 Task: Use the formula "DMIN" in spreadsheet "Project protfolio".
Action: Mouse moved to (741, 114)
Screenshot: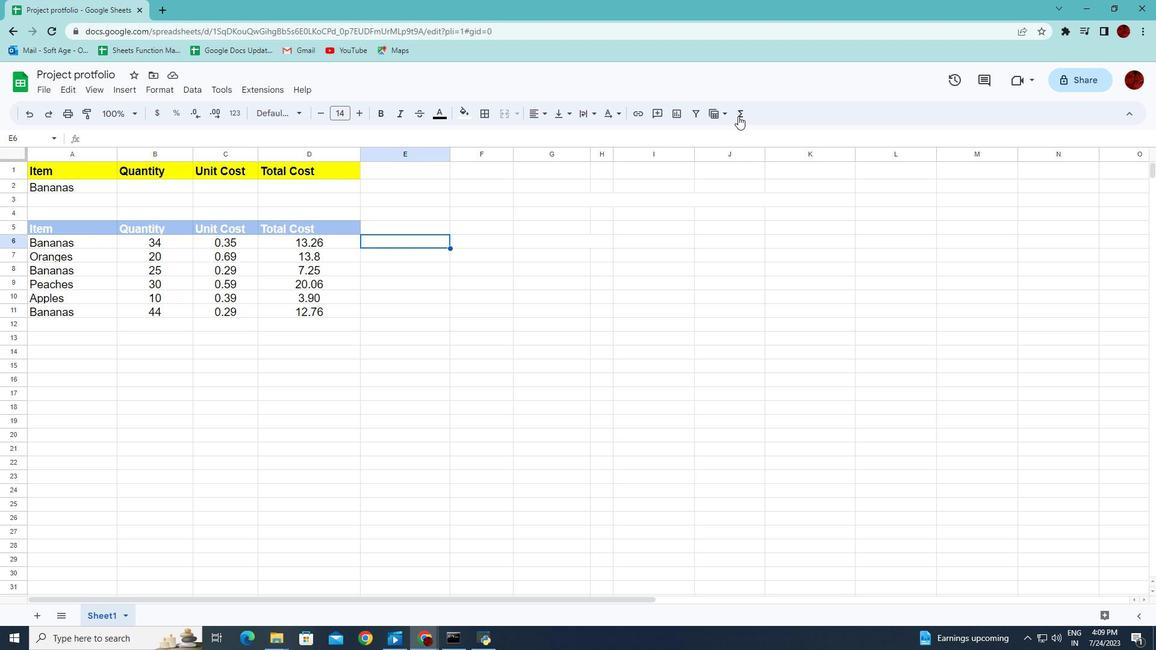 
Action: Mouse pressed left at (741, 114)
Screenshot: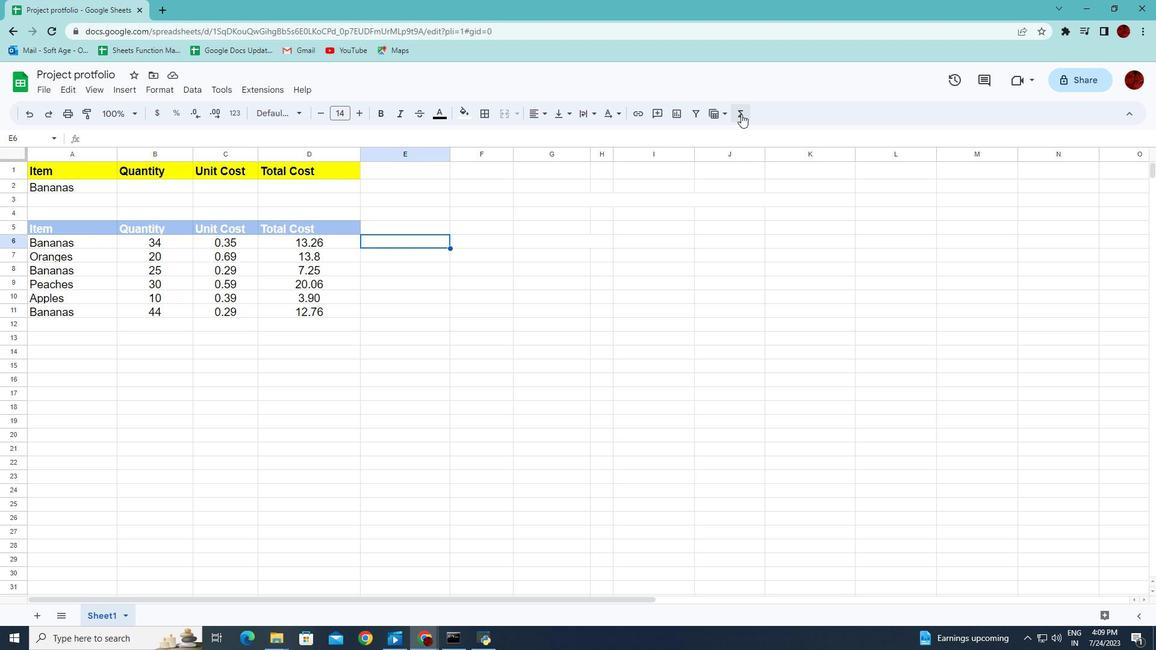 
Action: Mouse moved to (924, 241)
Screenshot: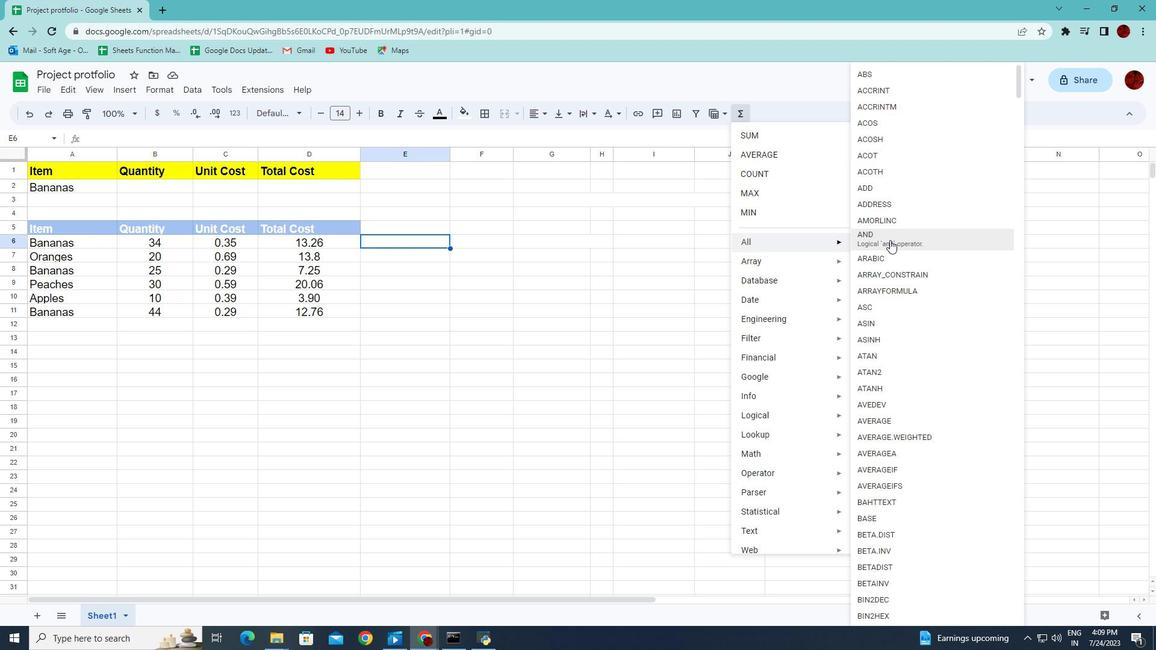 
Action: Mouse scrolled (924, 240) with delta (0, 0)
Screenshot: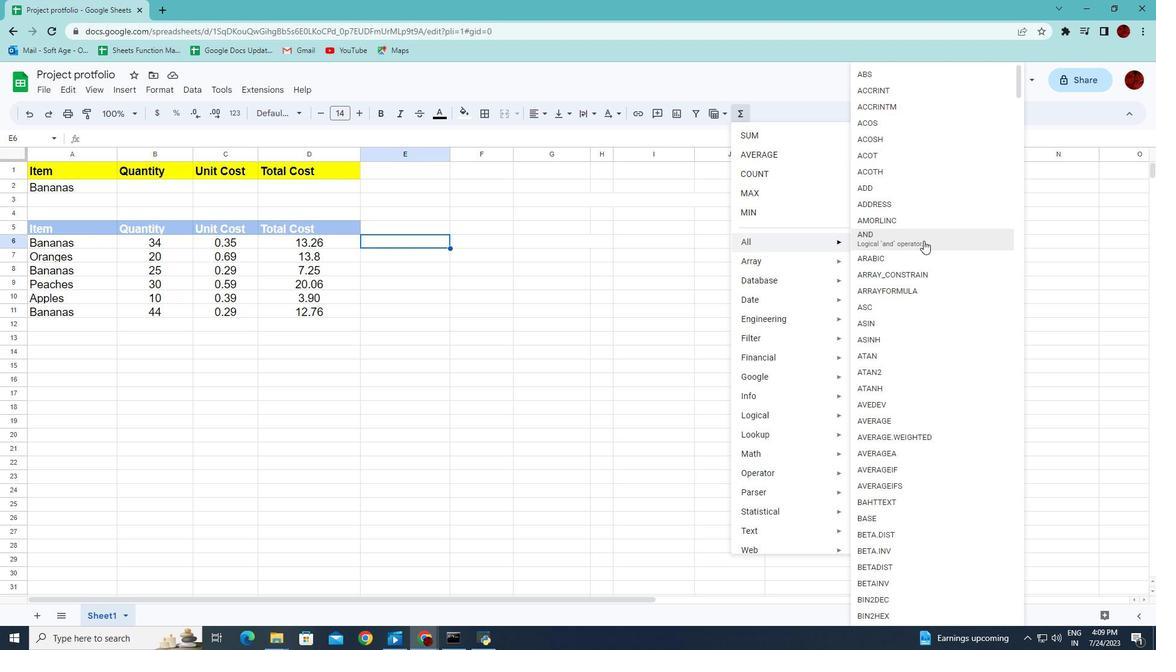 
Action: Mouse scrolled (924, 240) with delta (0, 0)
Screenshot: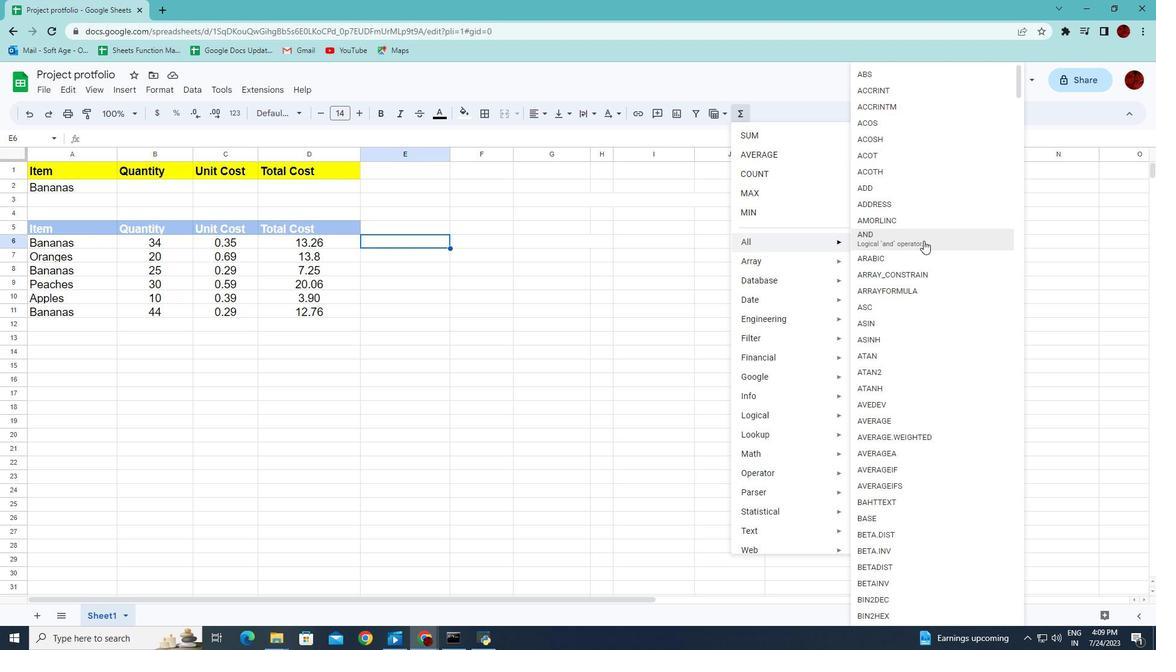 
Action: Mouse scrolled (924, 240) with delta (0, 0)
Screenshot: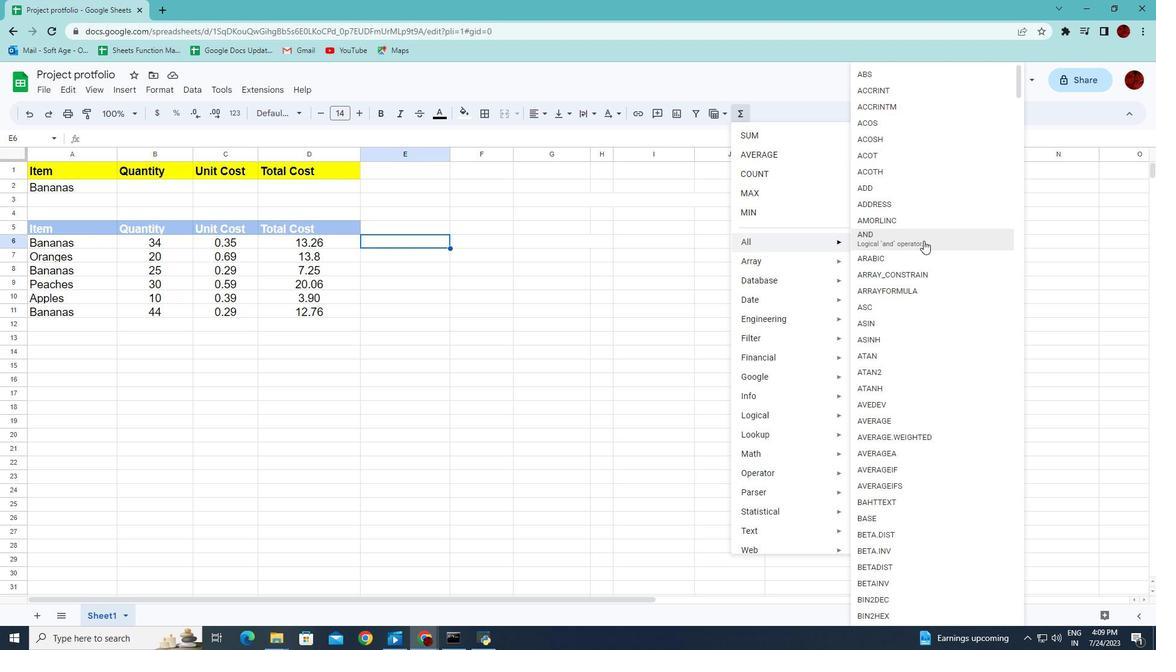 
Action: Mouse scrolled (924, 240) with delta (0, 0)
Screenshot: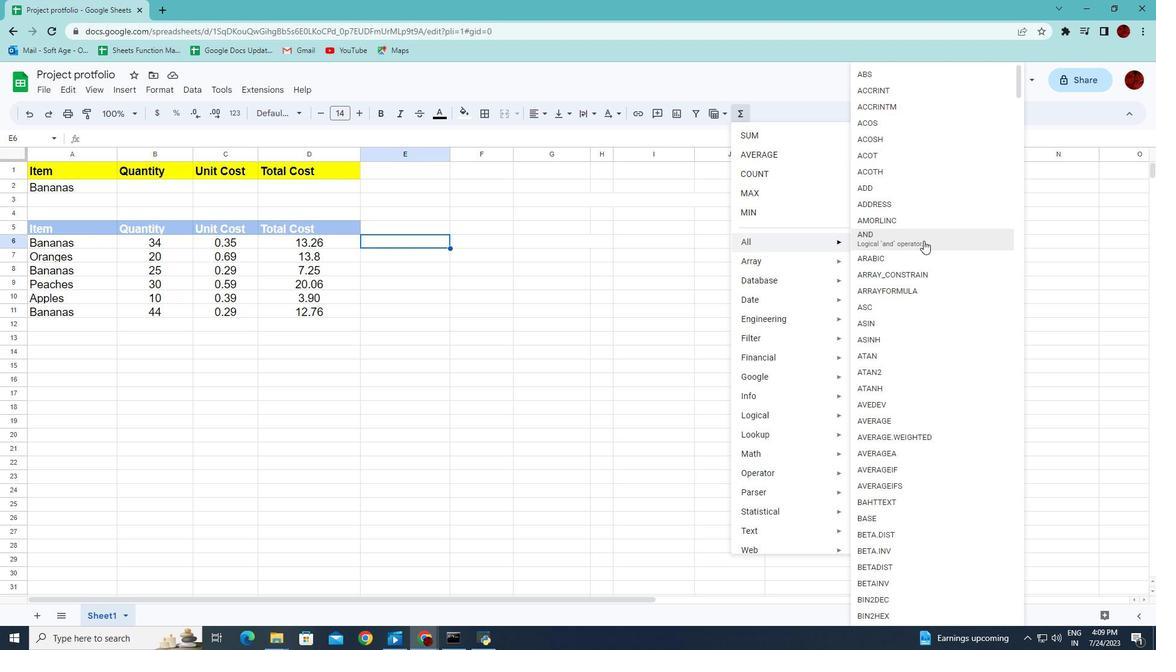 
Action: Mouse scrolled (924, 240) with delta (0, 0)
Screenshot: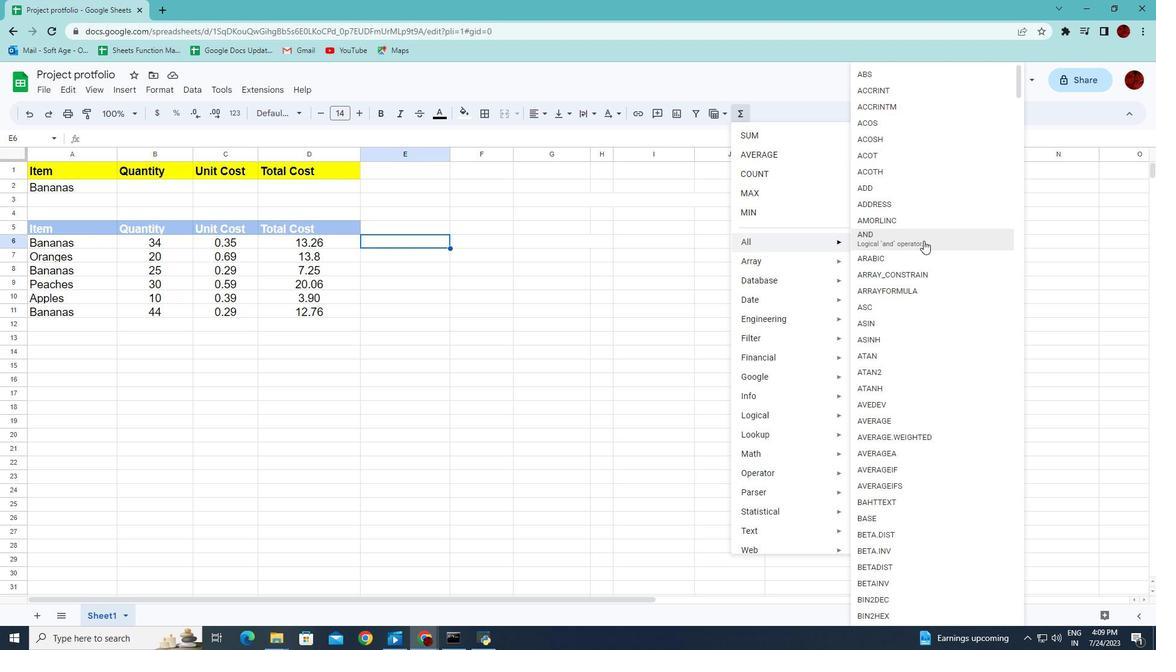
Action: Mouse scrolled (924, 240) with delta (0, 0)
Screenshot: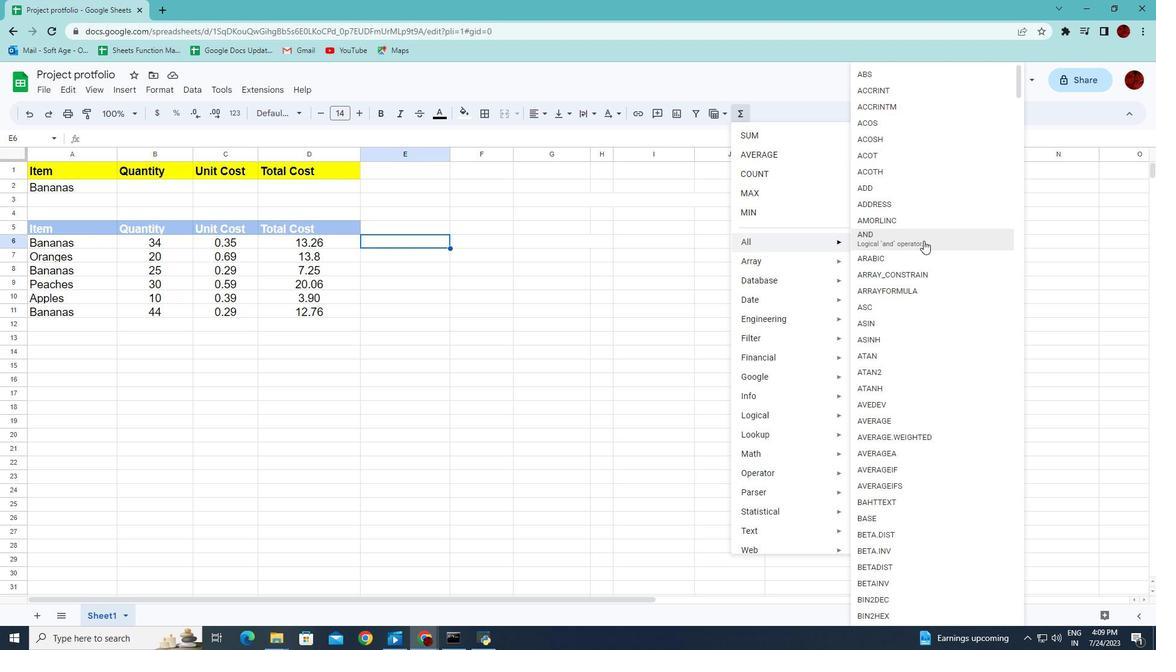 
Action: Mouse scrolled (924, 240) with delta (0, 0)
Screenshot: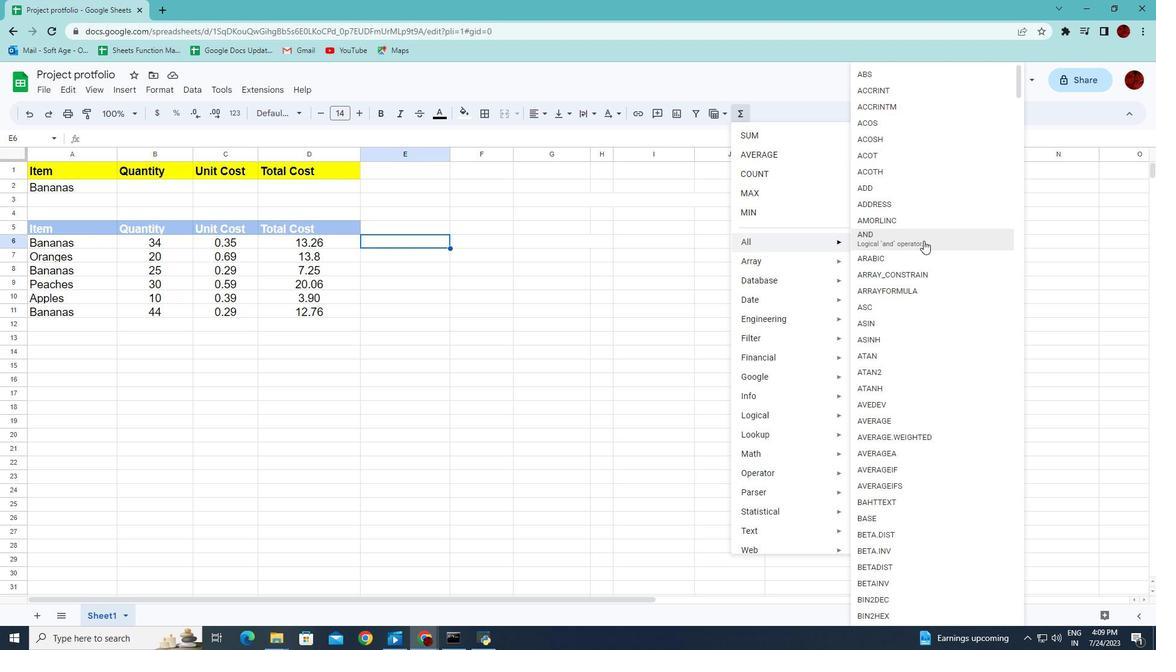 
Action: Mouse moved to (927, 241)
Screenshot: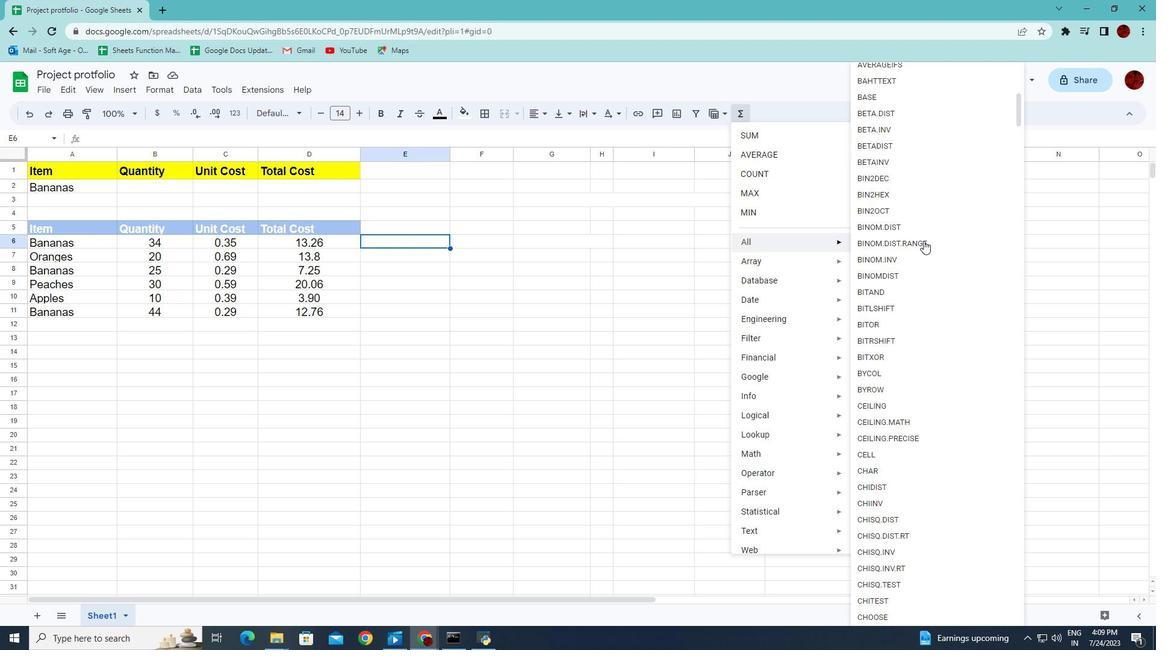 
Action: Mouse scrolled (927, 240) with delta (0, 0)
Screenshot: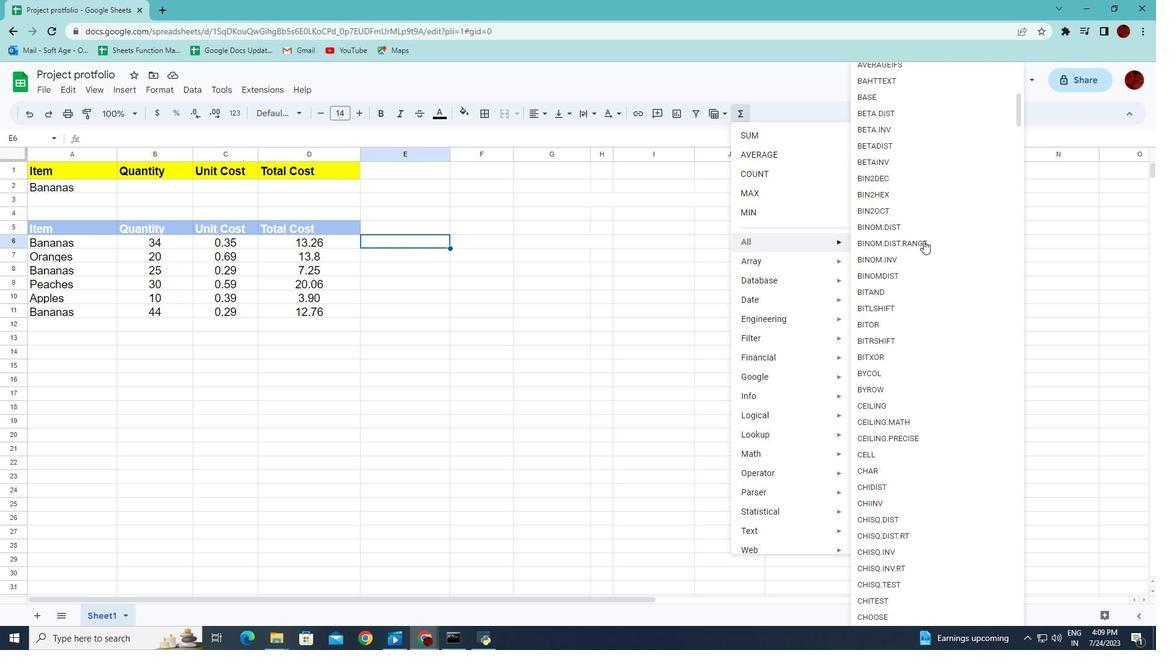 
Action: Mouse scrolled (927, 240) with delta (0, 0)
Screenshot: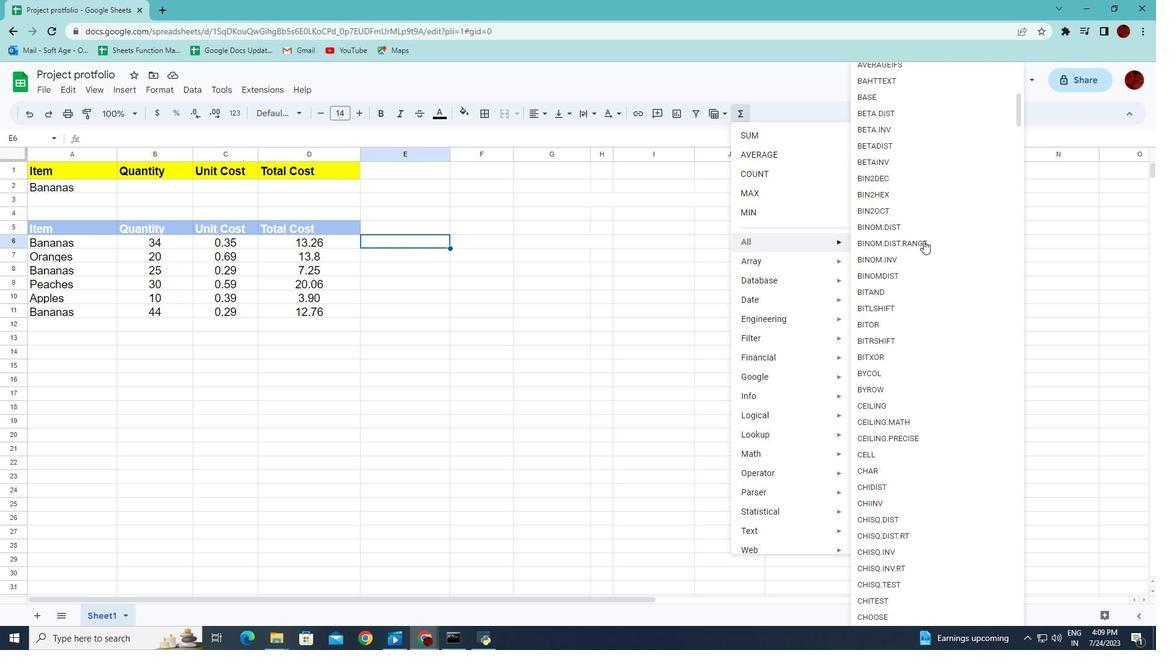 
Action: Mouse scrolled (927, 240) with delta (0, 0)
Screenshot: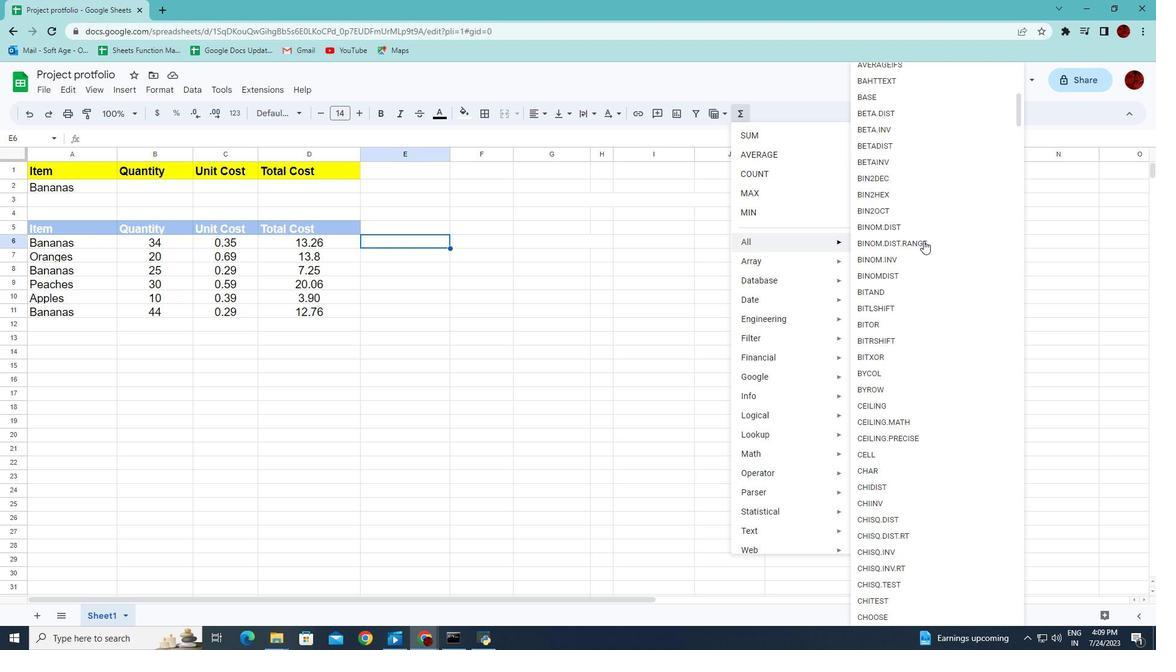 
Action: Mouse scrolled (927, 240) with delta (0, 0)
Screenshot: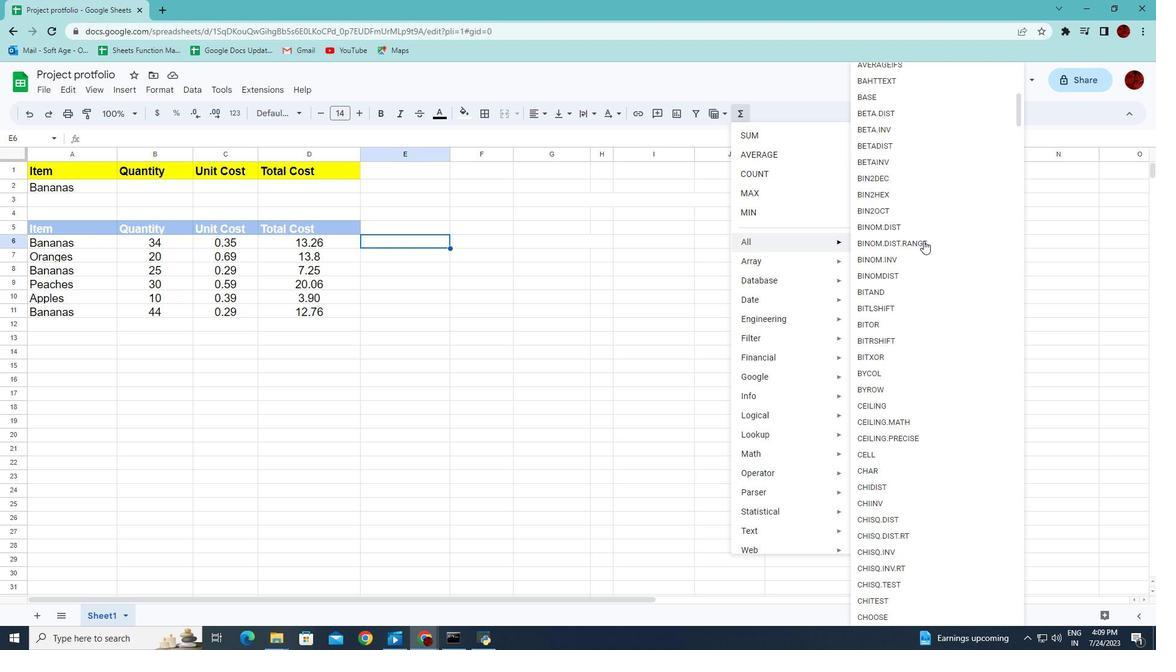 
Action: Mouse scrolled (927, 240) with delta (0, 0)
Screenshot: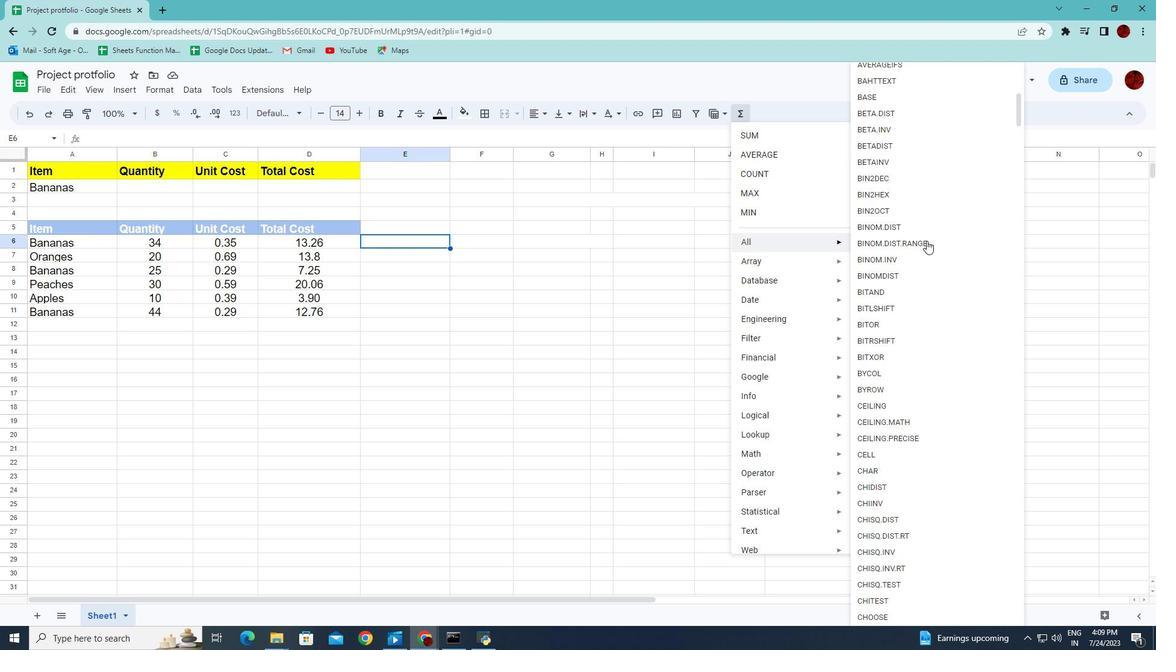 
Action: Mouse scrolled (927, 240) with delta (0, 0)
Screenshot: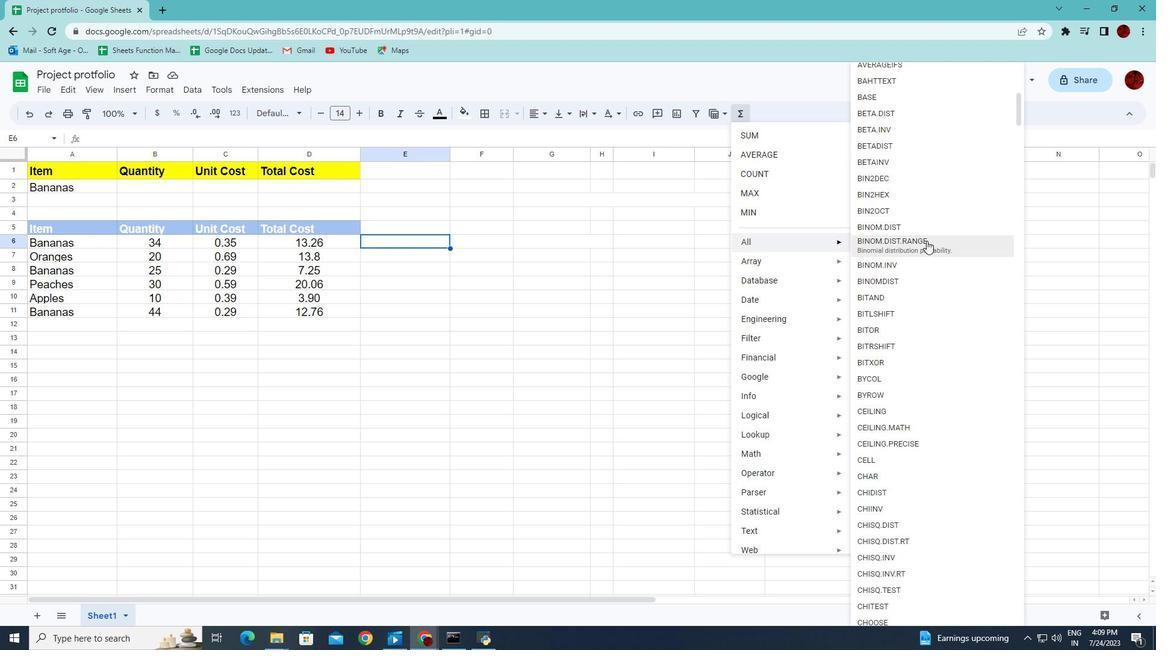 
Action: Mouse scrolled (927, 240) with delta (0, 0)
Screenshot: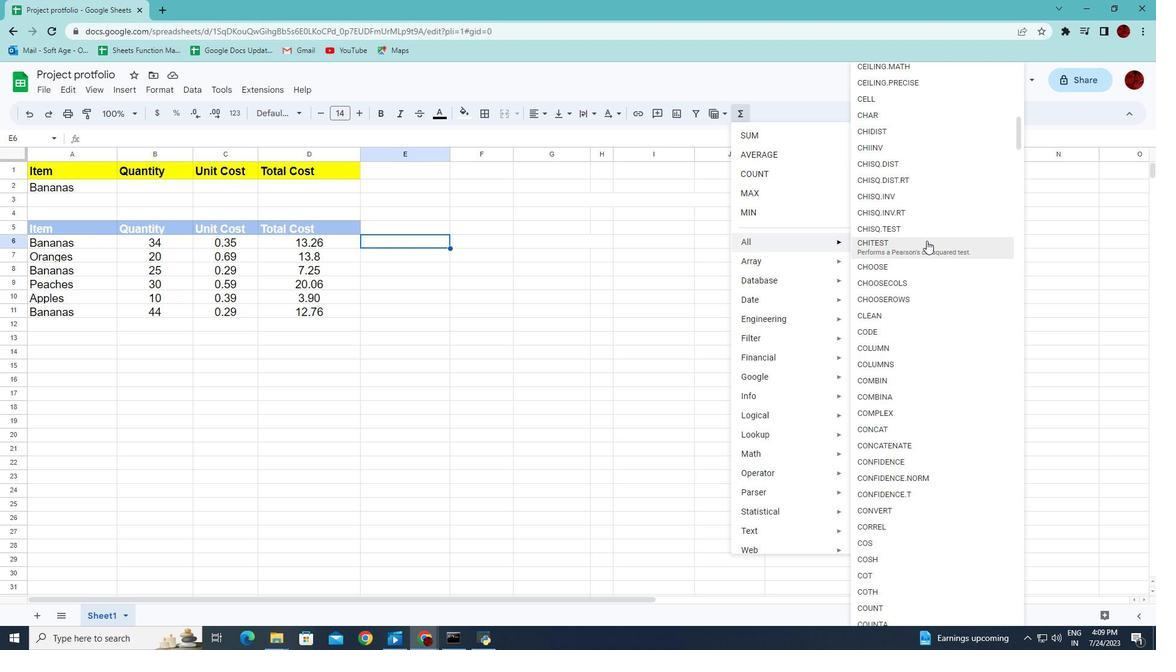 
Action: Mouse scrolled (927, 240) with delta (0, 0)
Screenshot: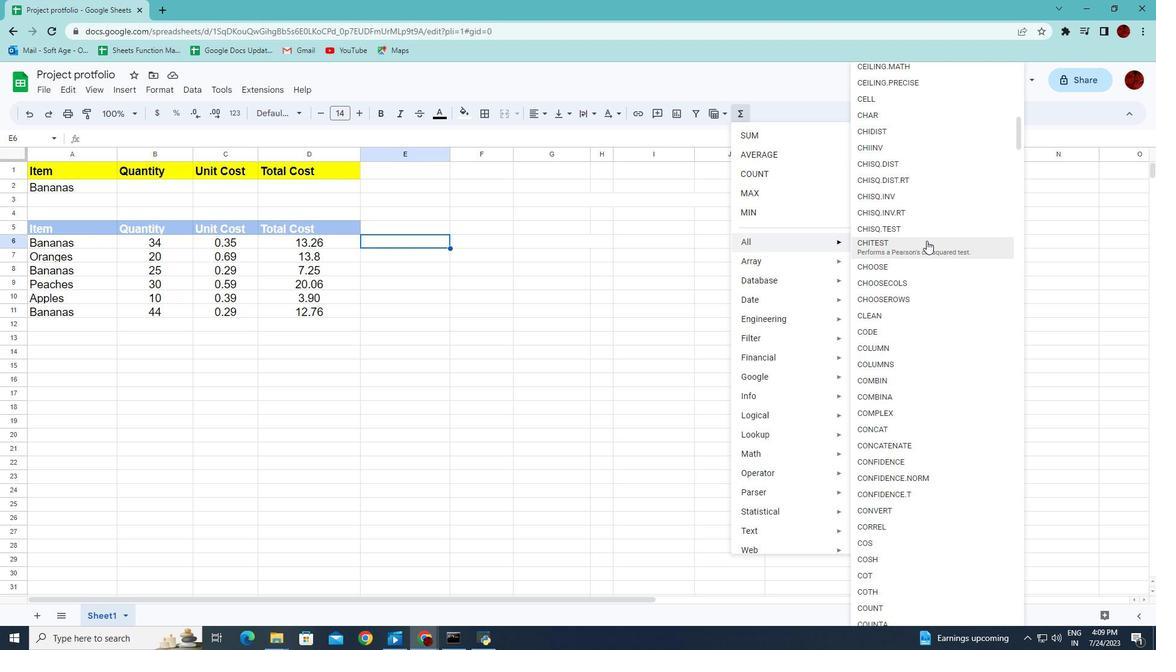 
Action: Mouse scrolled (927, 240) with delta (0, 0)
Screenshot: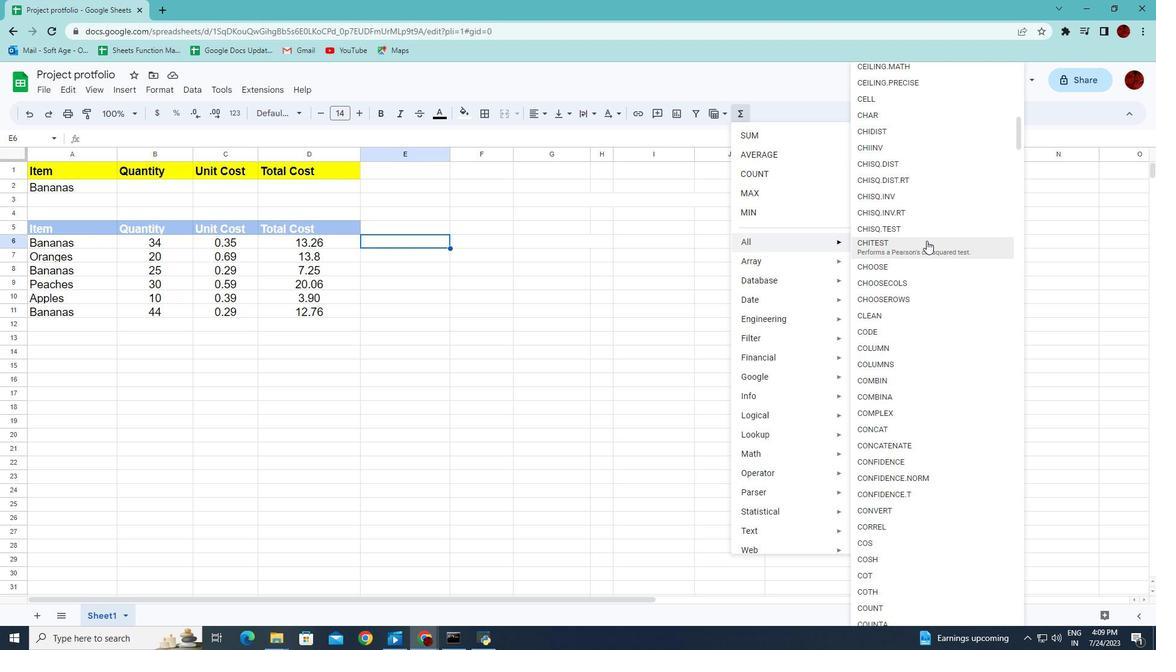 
Action: Mouse scrolled (927, 240) with delta (0, 0)
Screenshot: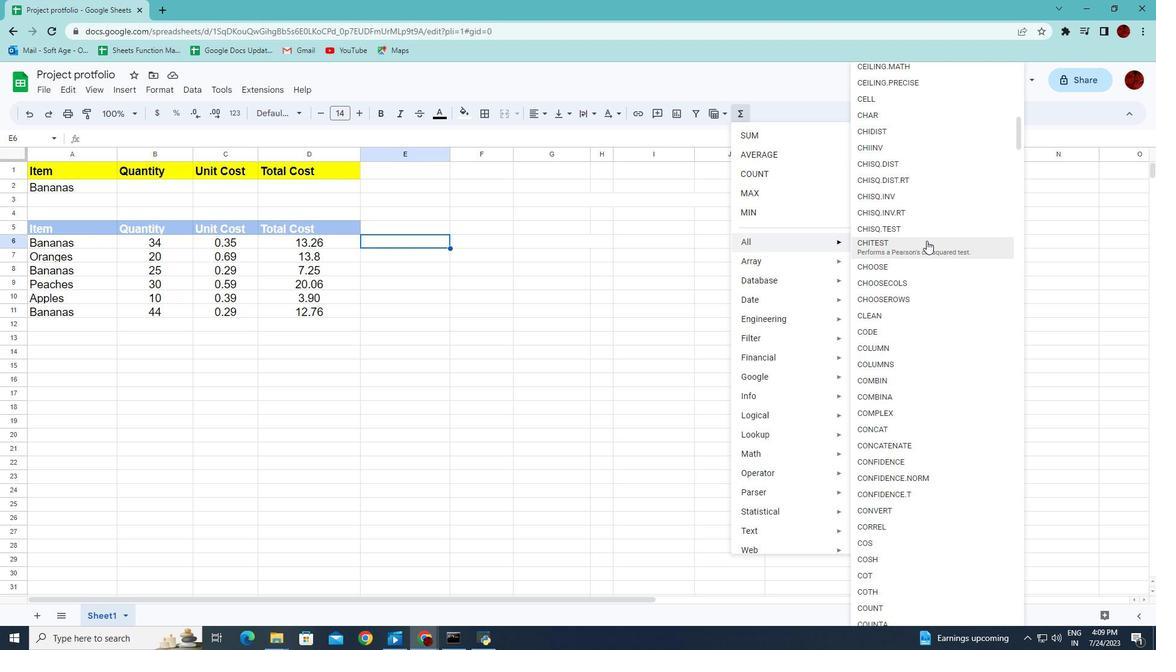 
Action: Mouse scrolled (927, 240) with delta (0, 0)
Screenshot: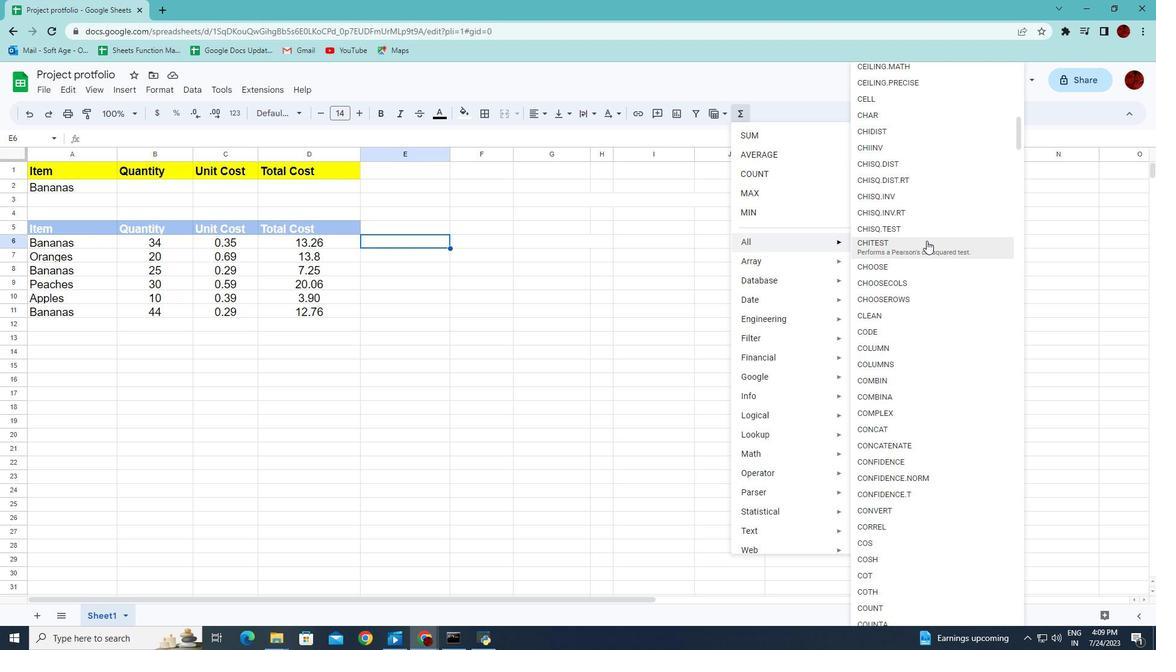 
Action: Mouse scrolled (927, 240) with delta (0, 0)
Screenshot: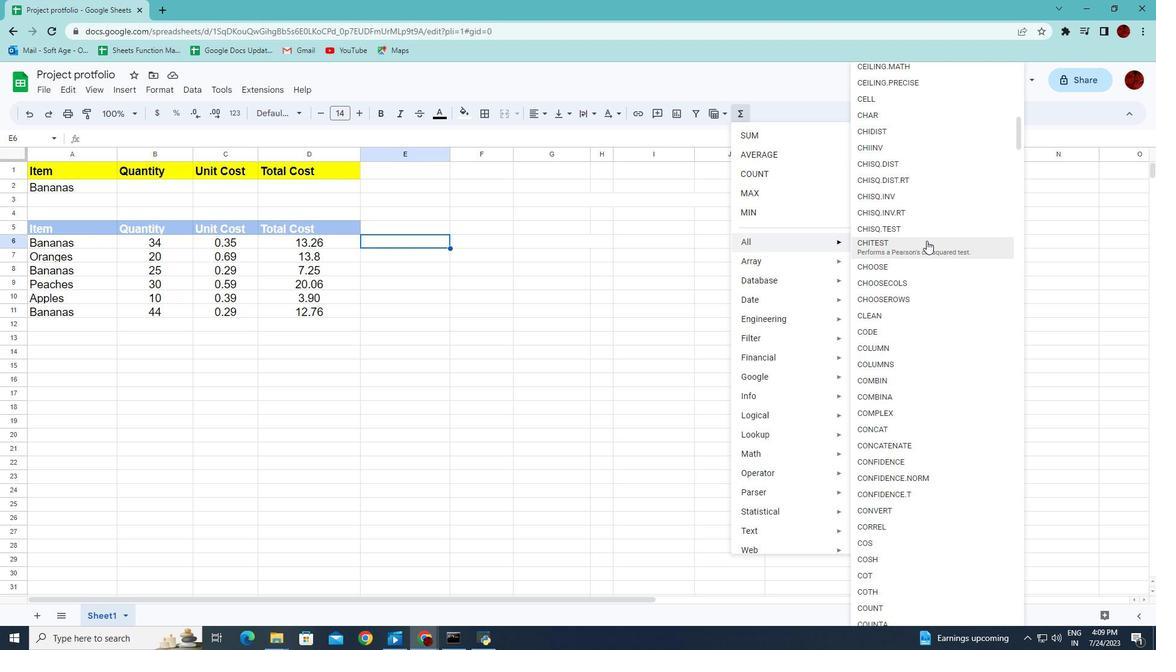 
Action: Mouse scrolled (927, 240) with delta (0, 0)
Screenshot: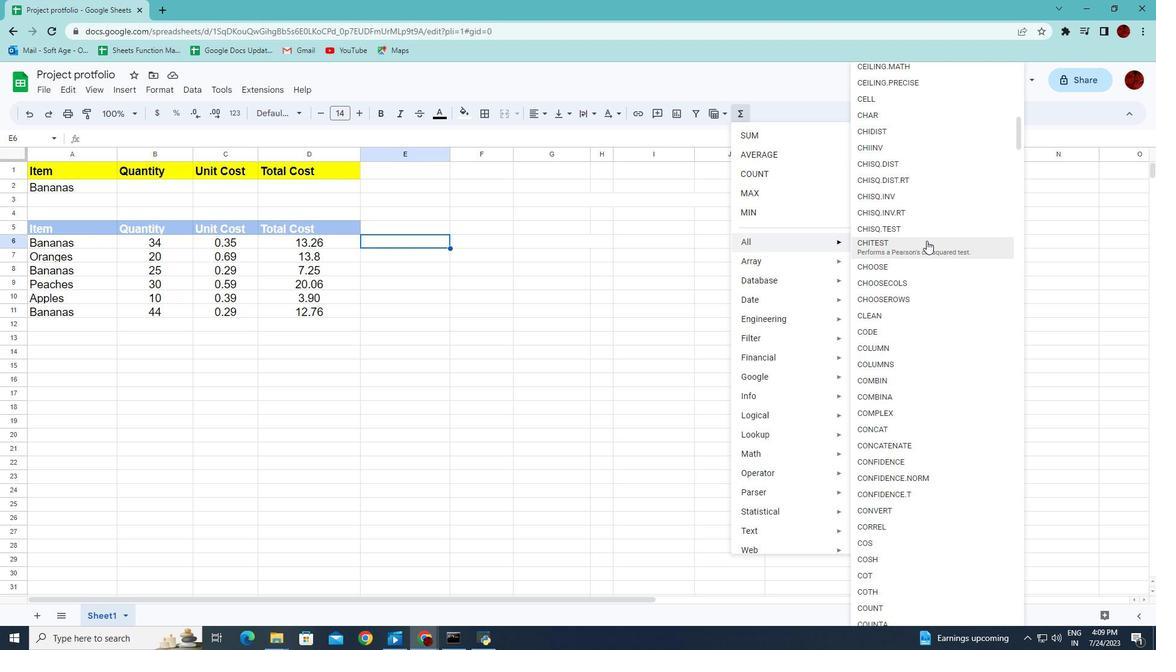 
Action: Mouse scrolled (927, 240) with delta (0, 0)
Screenshot: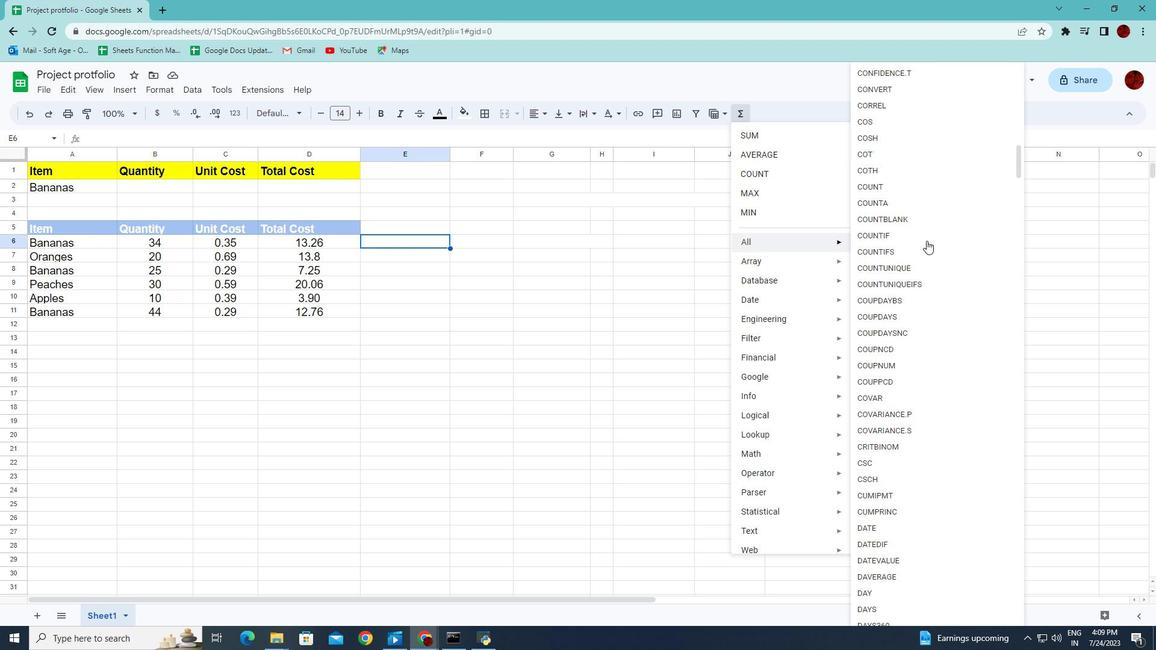 
Action: Mouse scrolled (927, 240) with delta (0, 0)
Screenshot: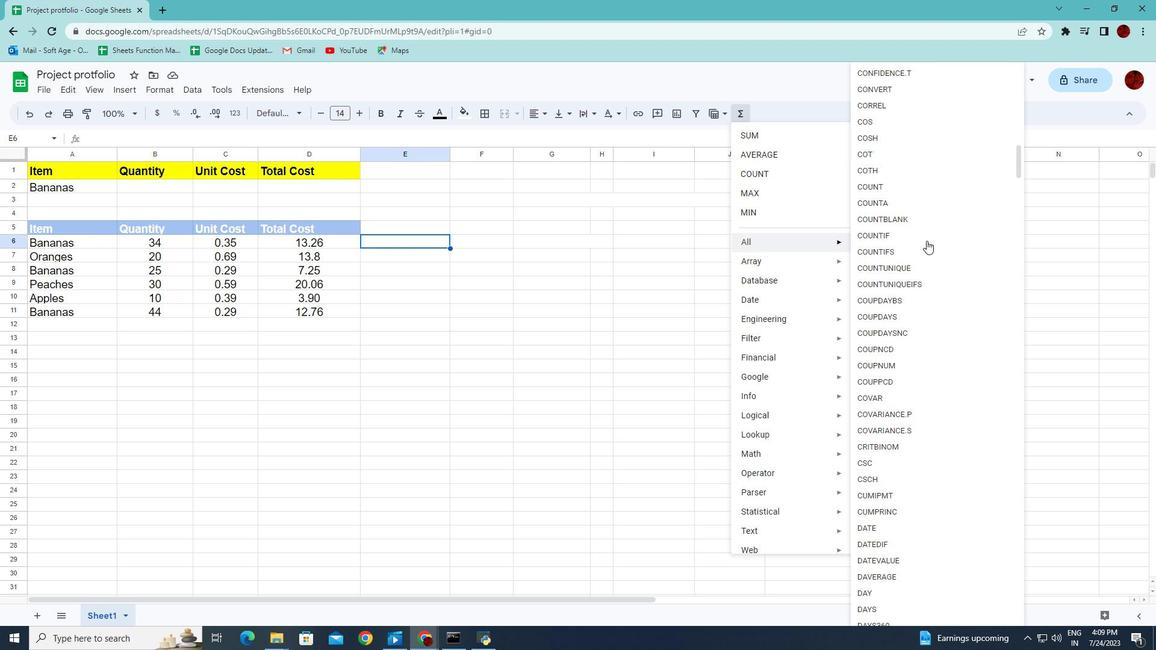 
Action: Mouse scrolled (927, 240) with delta (0, 0)
Screenshot: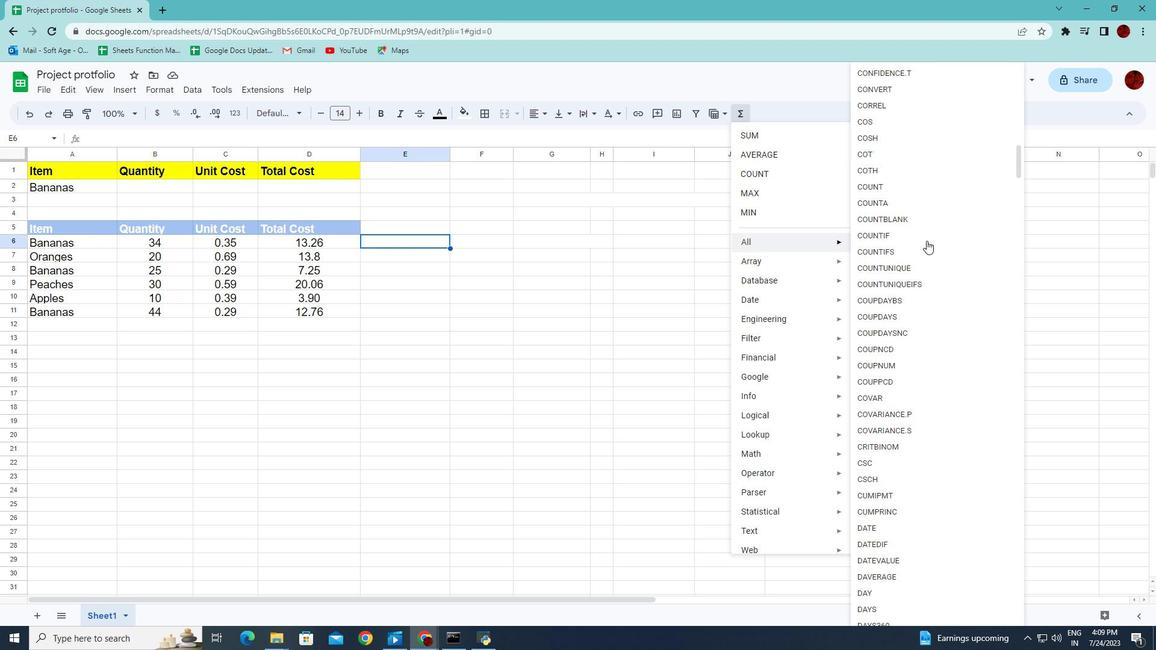 
Action: Mouse scrolled (927, 240) with delta (0, 0)
Screenshot: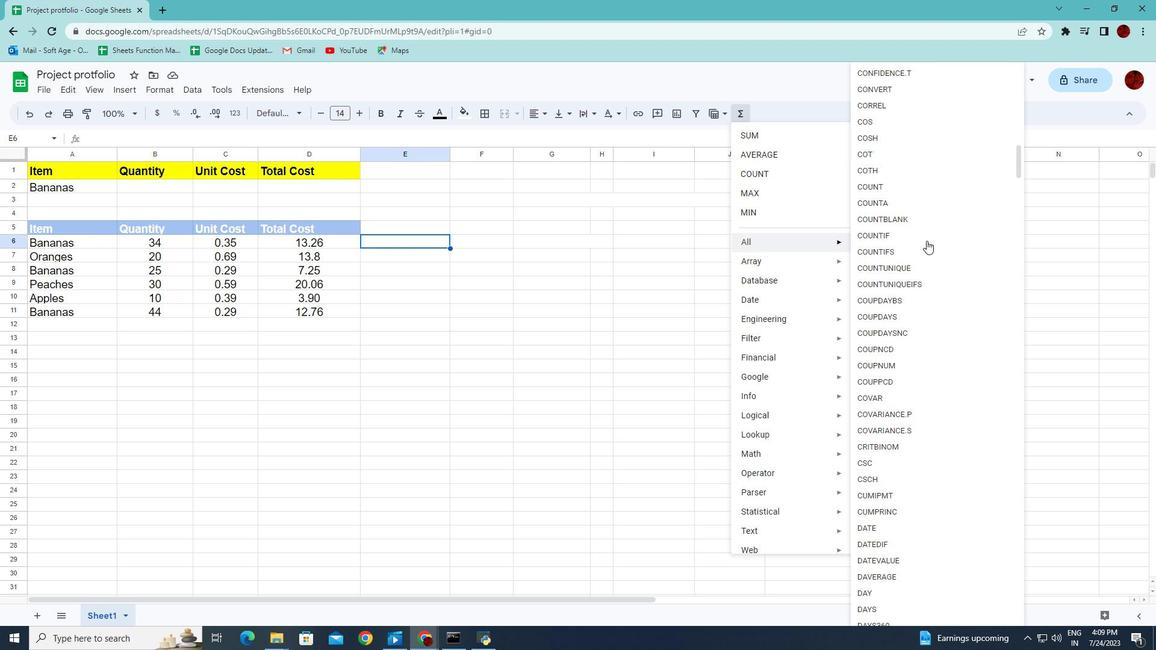 
Action: Mouse scrolled (927, 240) with delta (0, 0)
Screenshot: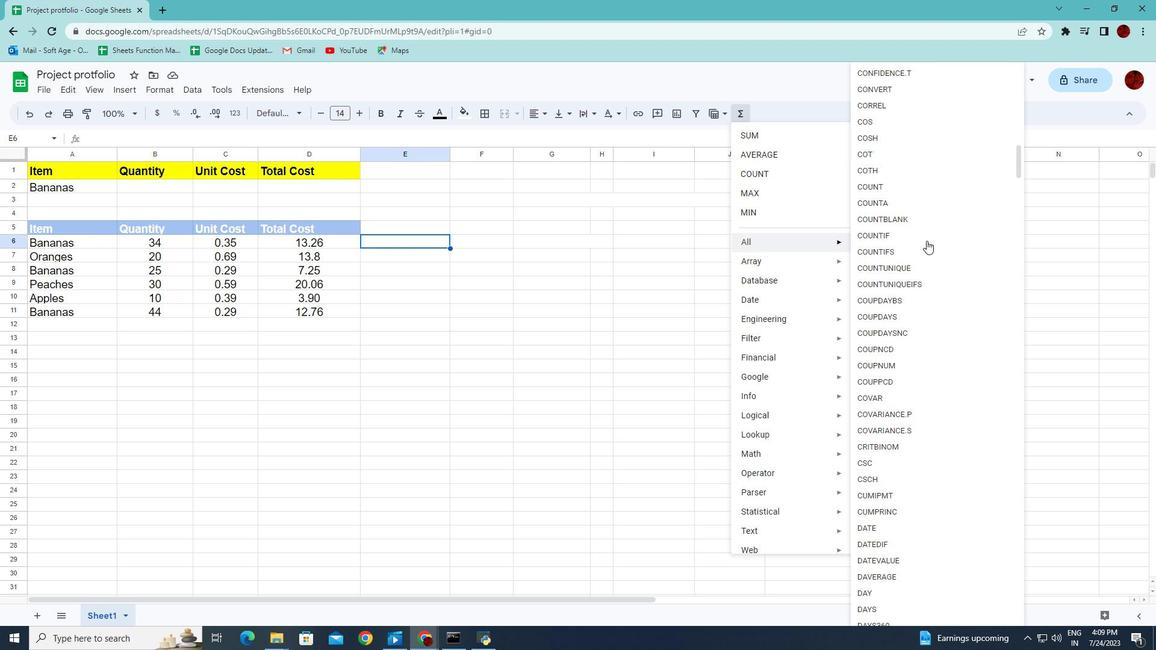 
Action: Mouse scrolled (927, 240) with delta (0, 0)
Screenshot: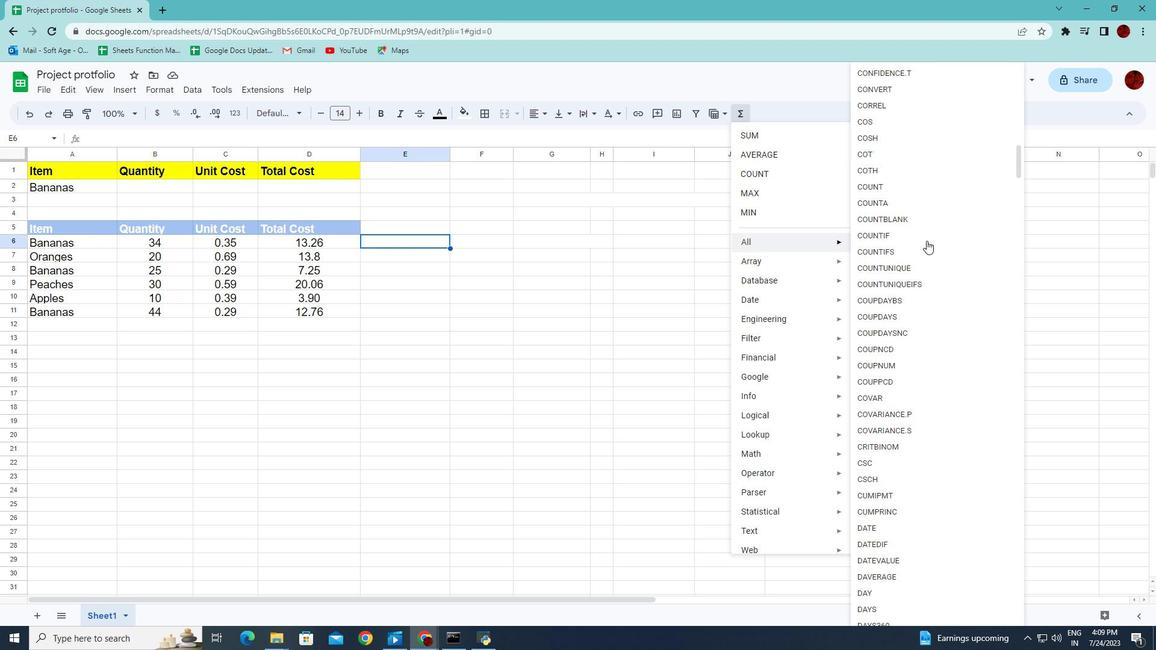 
Action: Mouse scrolled (927, 240) with delta (0, 0)
Screenshot: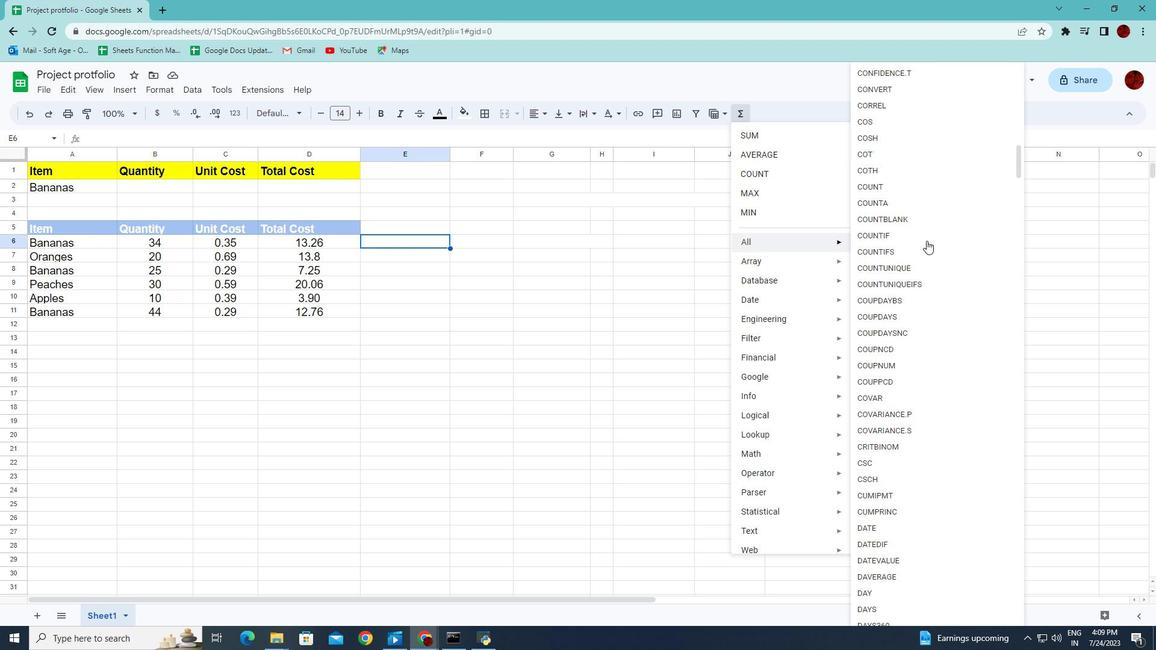 
Action: Mouse moved to (891, 490)
Screenshot: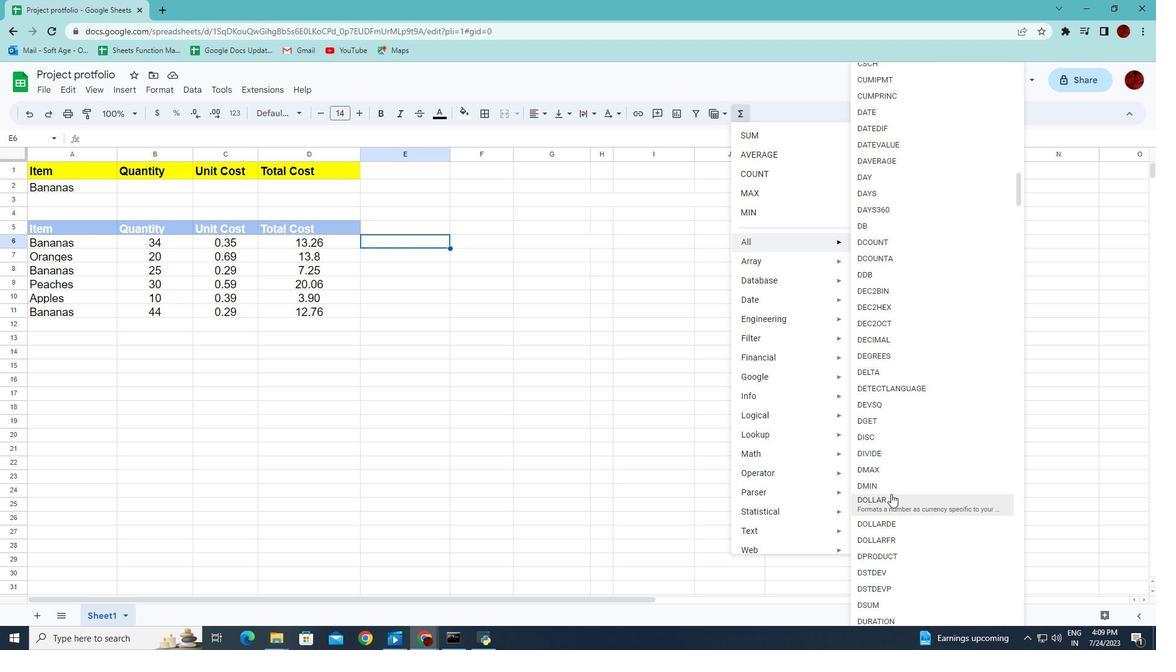 
Action: Mouse pressed left at (891, 490)
Screenshot: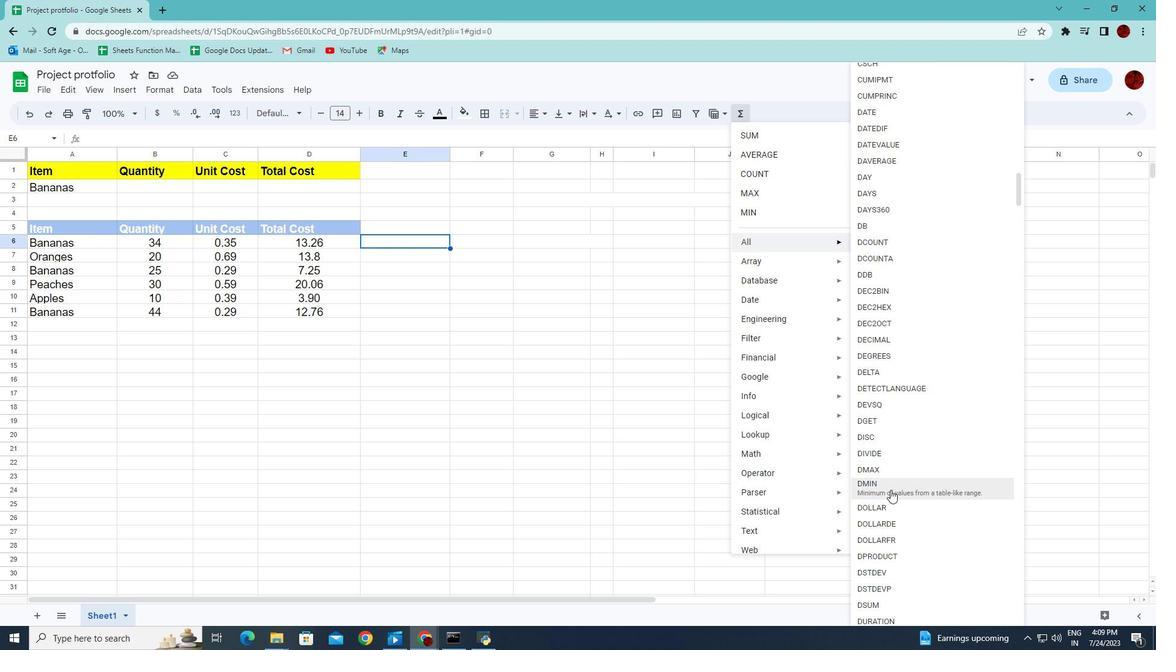 
Action: Mouse moved to (39, 232)
Screenshot: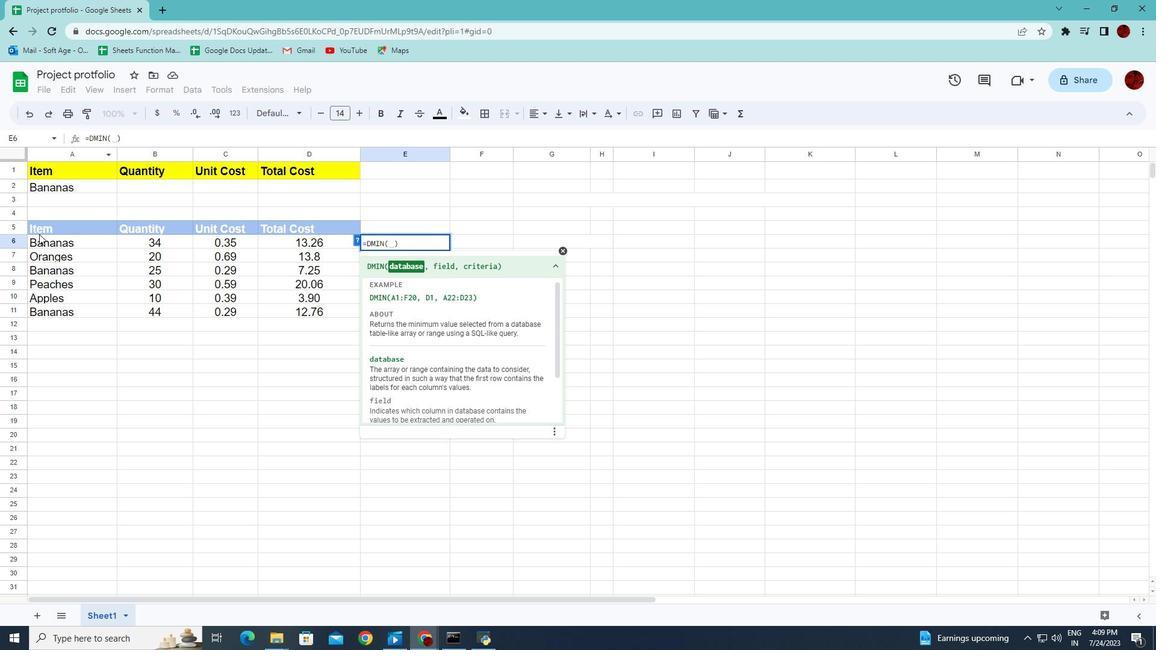 
Action: Mouse pressed left at (39, 232)
Screenshot: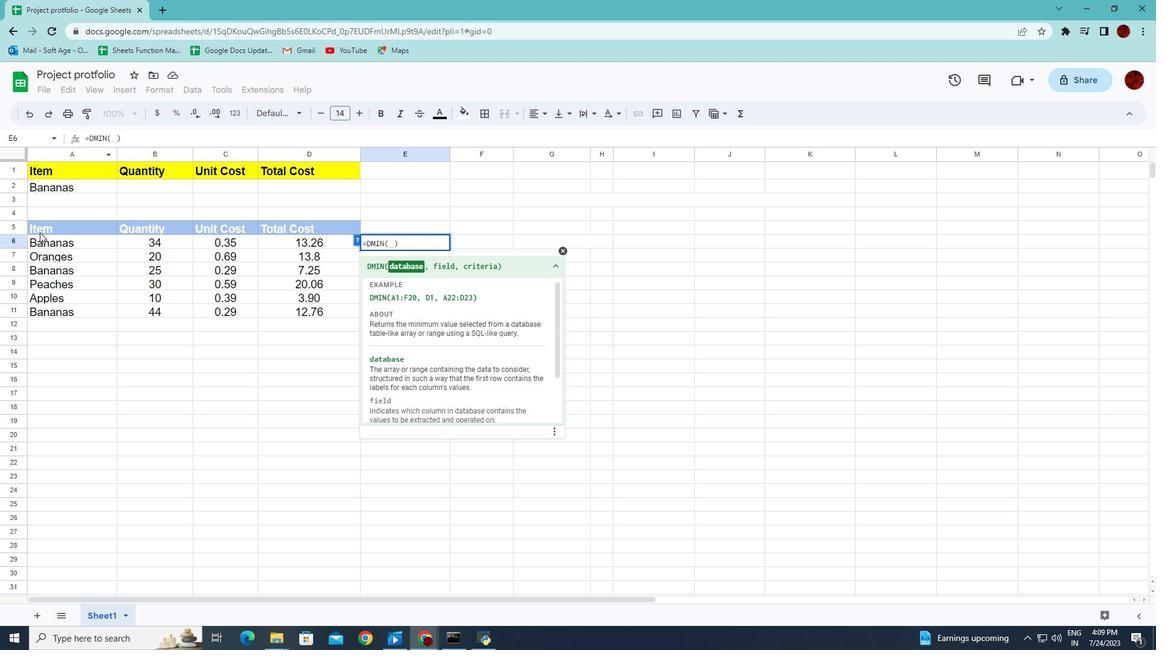 
Action: Mouse moved to (276, 312)
Screenshot: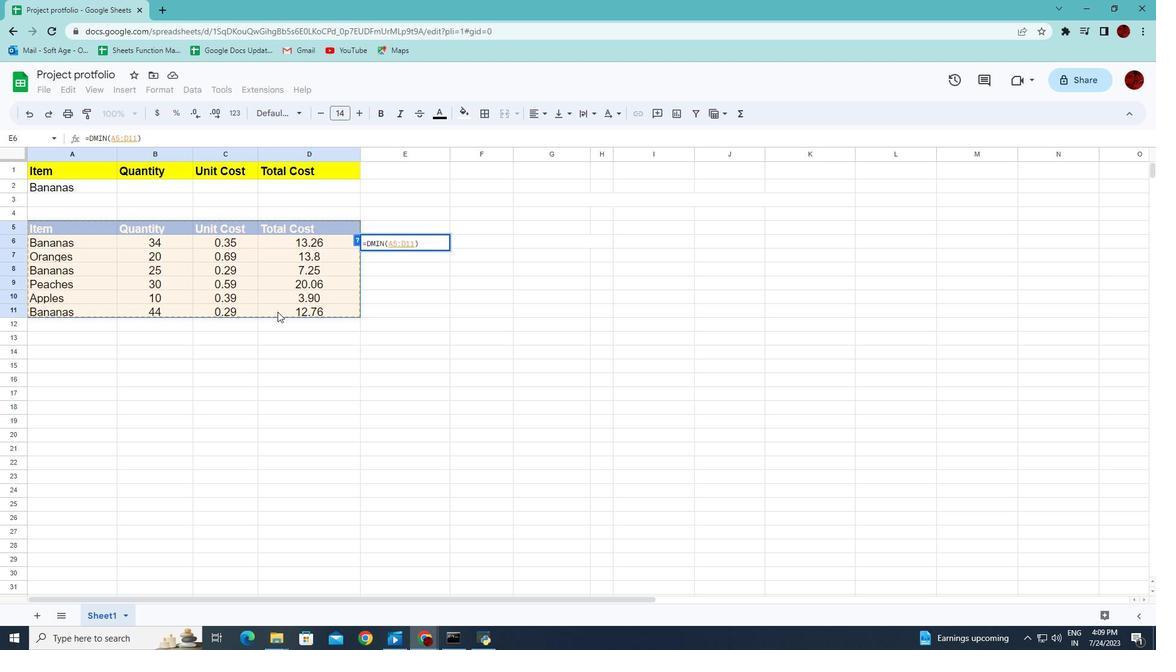 
Action: Key pressed ,
Screenshot: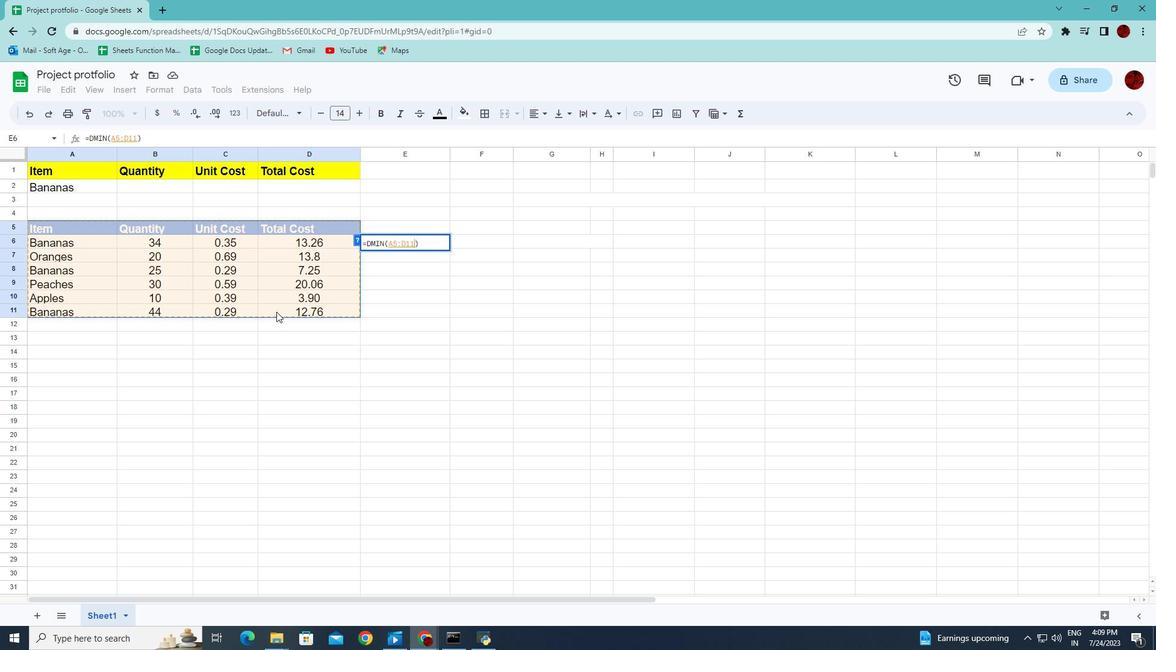 
Action: Mouse moved to (309, 227)
Screenshot: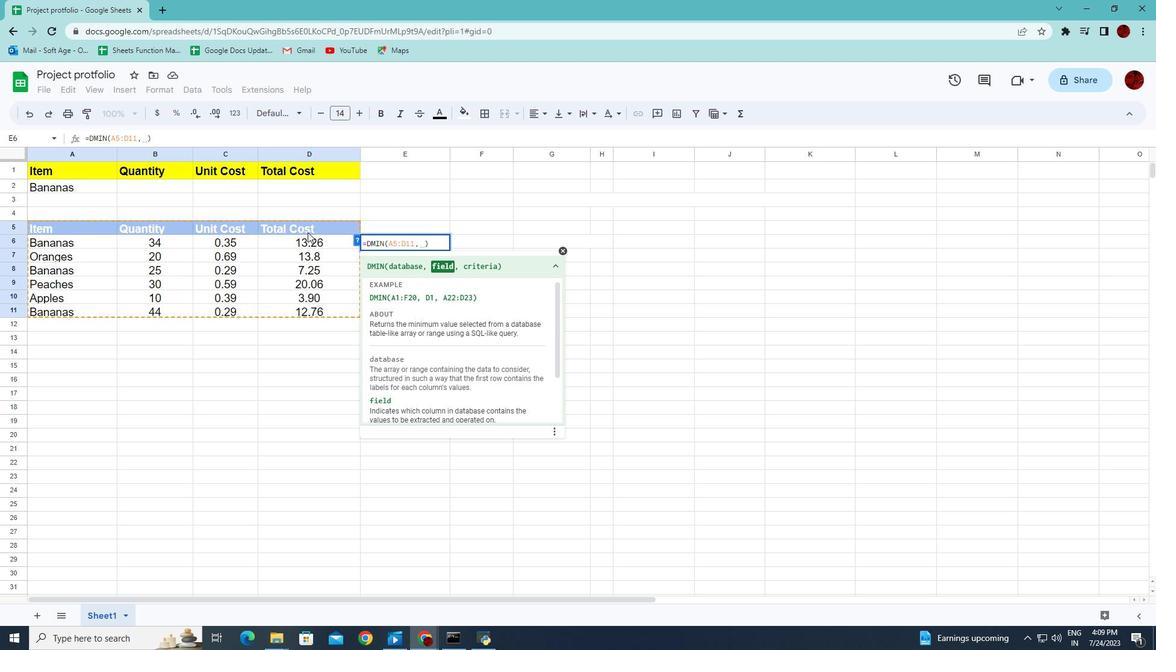 
Action: Mouse pressed left at (309, 227)
Screenshot: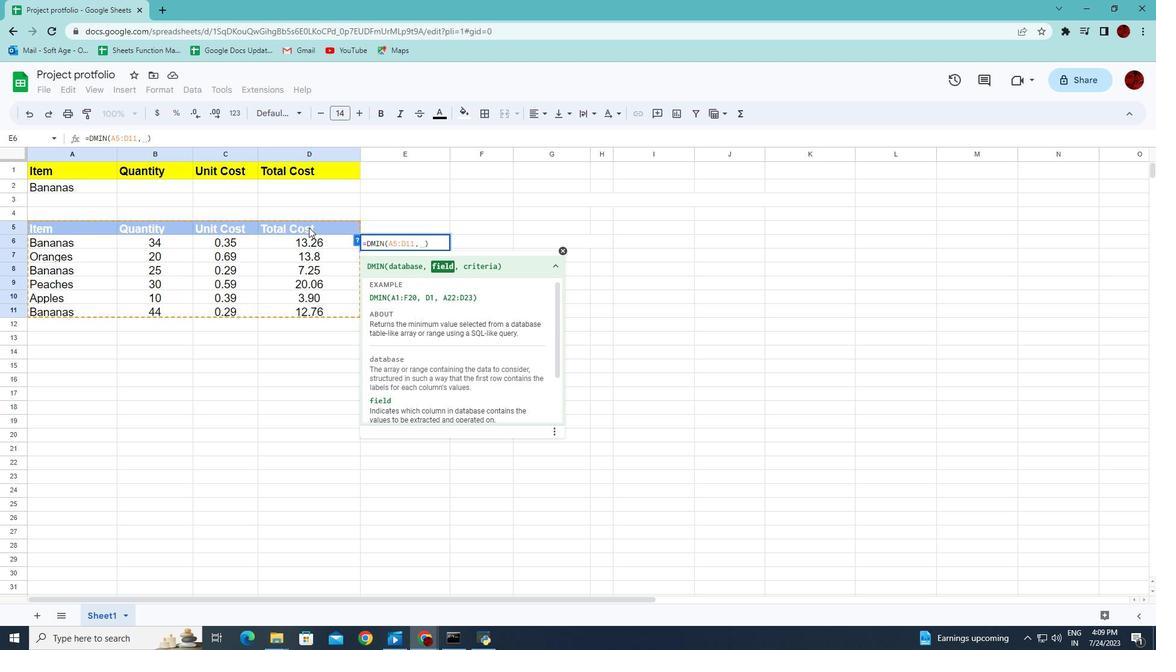 
Action: Key pressed ,
Screenshot: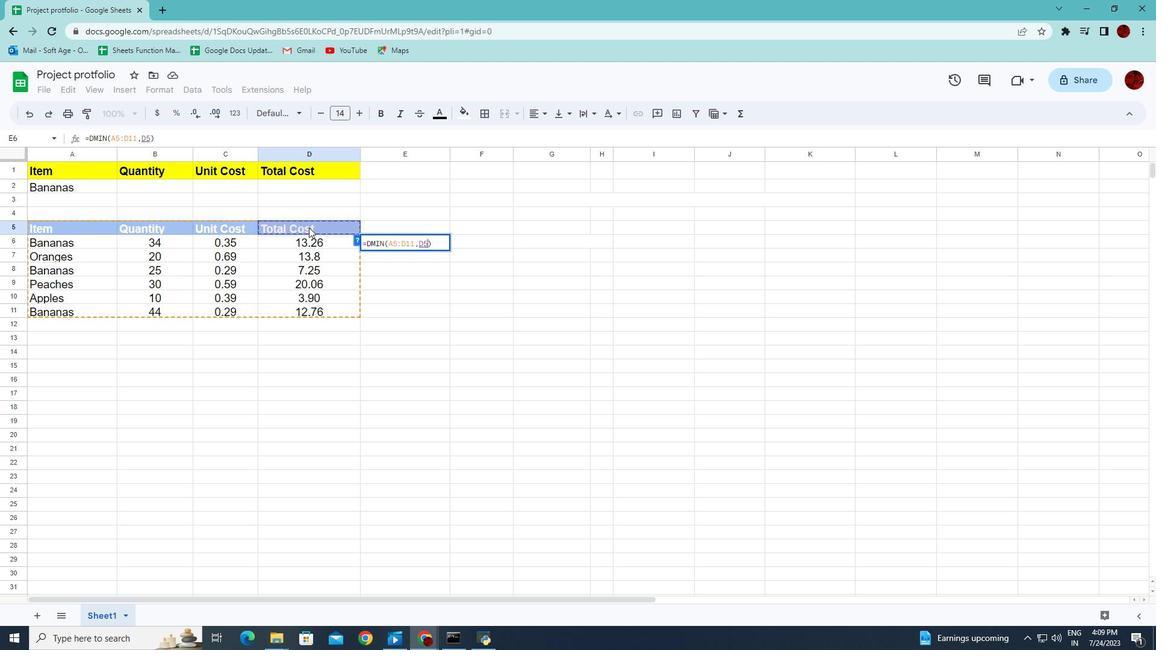 
Action: Mouse moved to (80, 166)
Screenshot: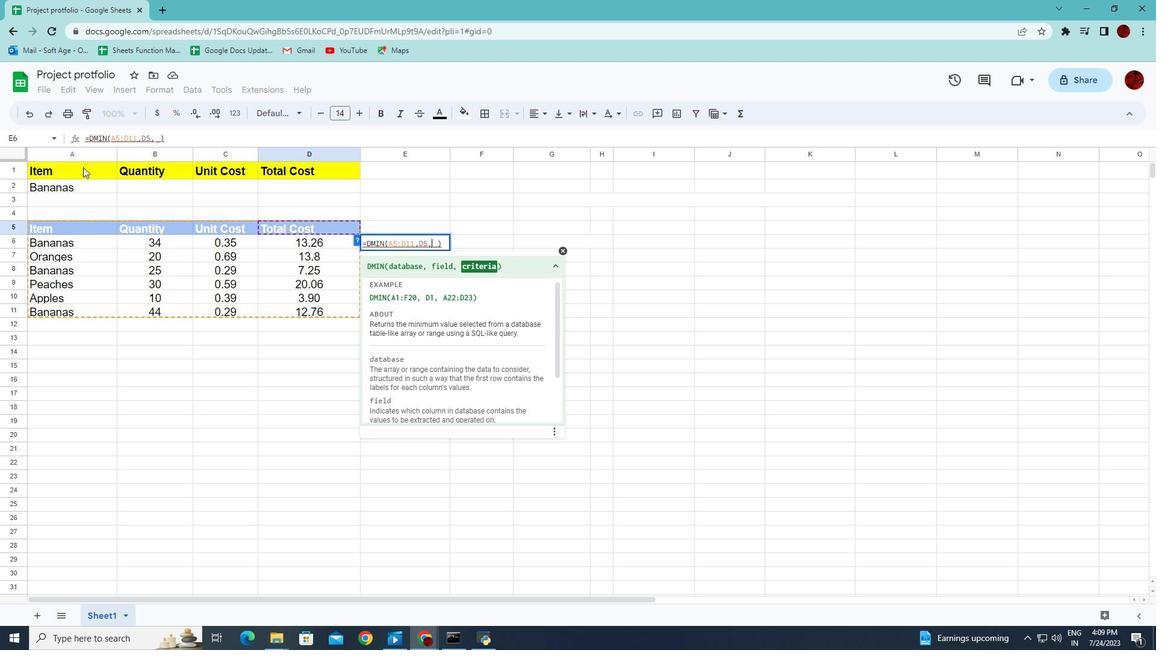 
Action: Mouse pressed left at (80, 166)
Screenshot: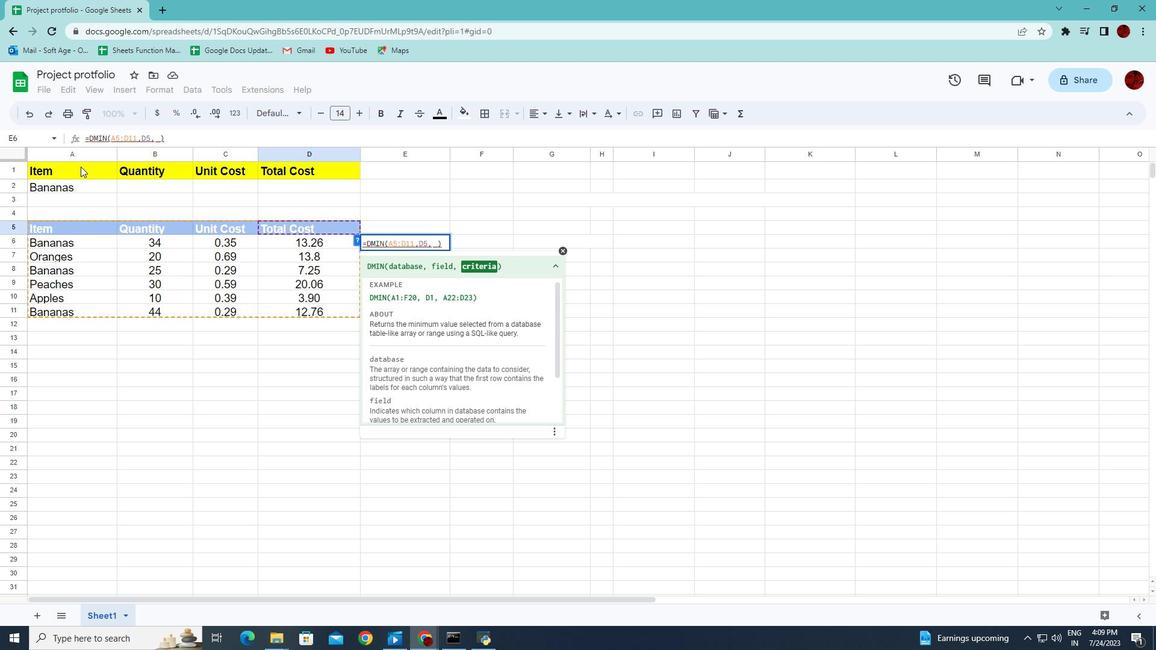 
Action: Mouse moved to (268, 180)
Screenshot: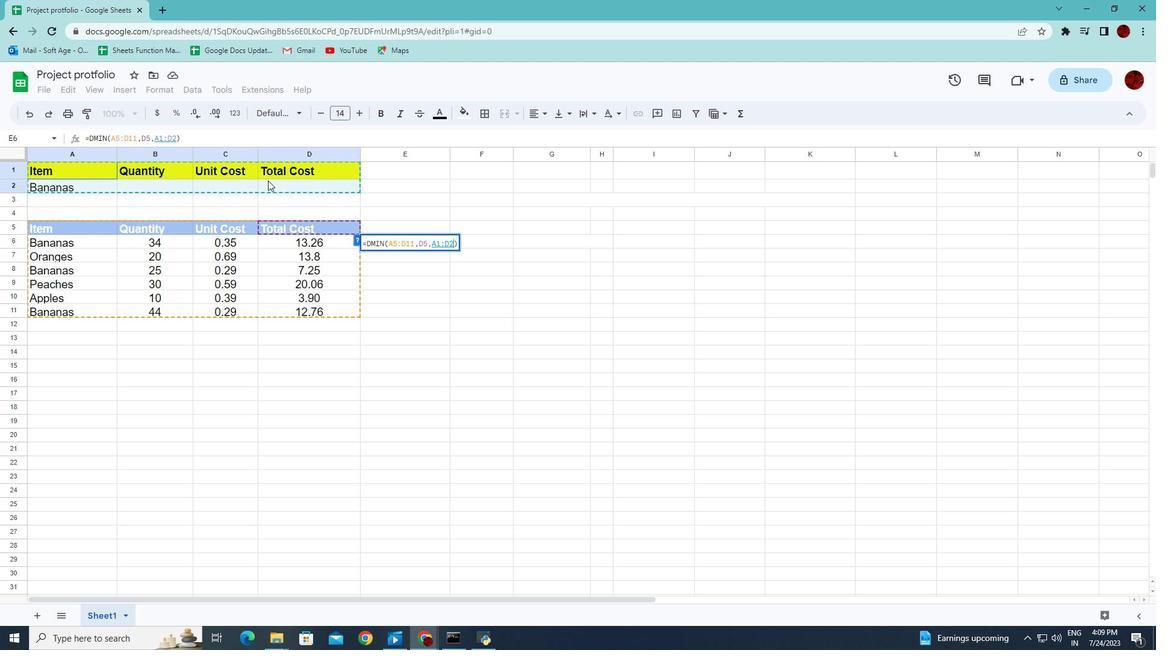 
Action: Key pressed <Key.enter>
Screenshot: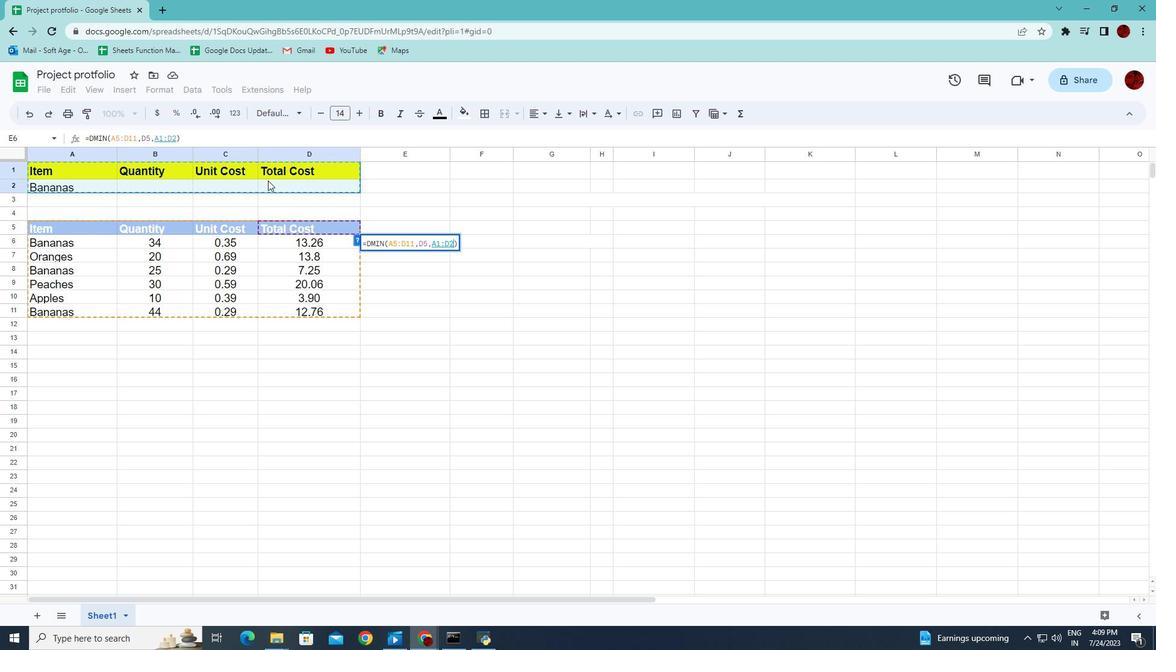 
